 Task: Change the notification settings to show snoozed notifications "5 minutes before the event".
Action: Mouse moved to (793, 78)
Screenshot: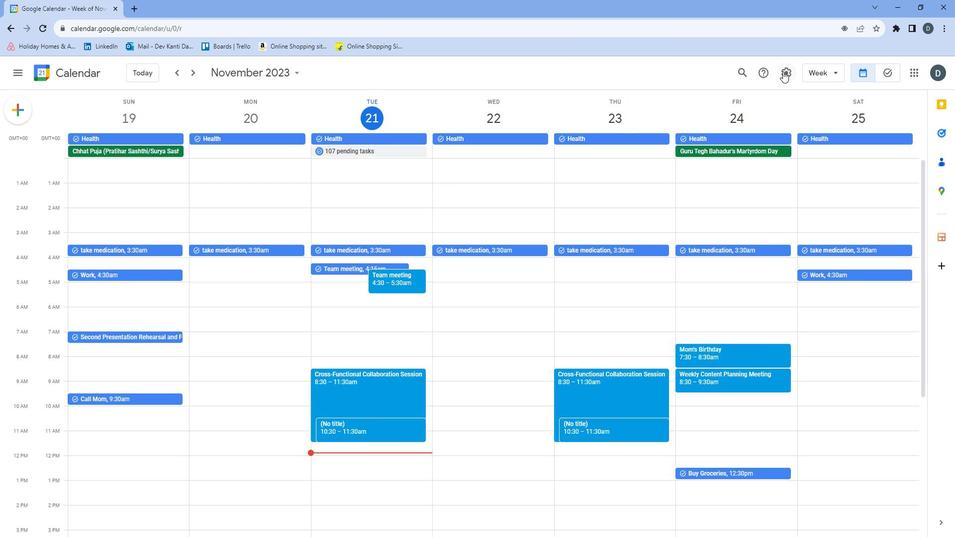 
Action: Mouse pressed left at (793, 78)
Screenshot: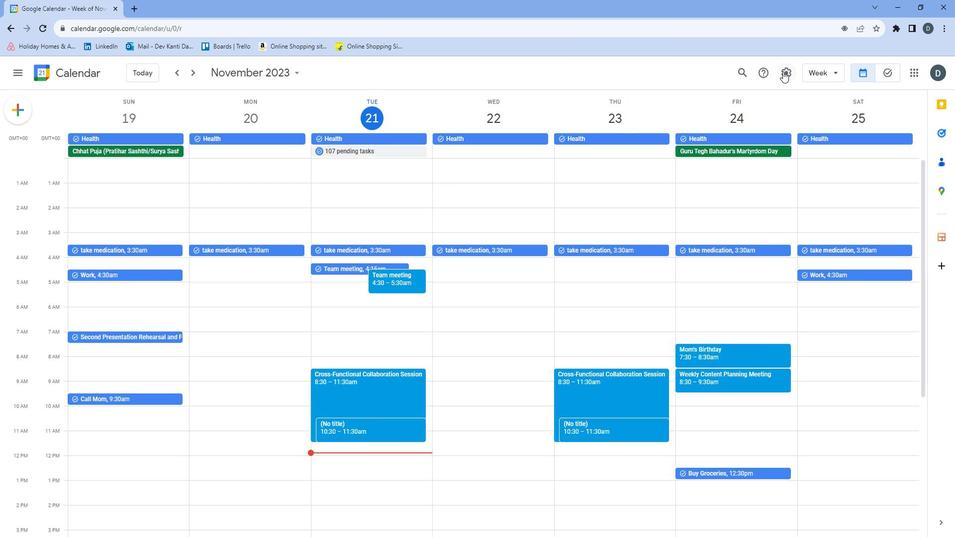 
Action: Mouse moved to (790, 98)
Screenshot: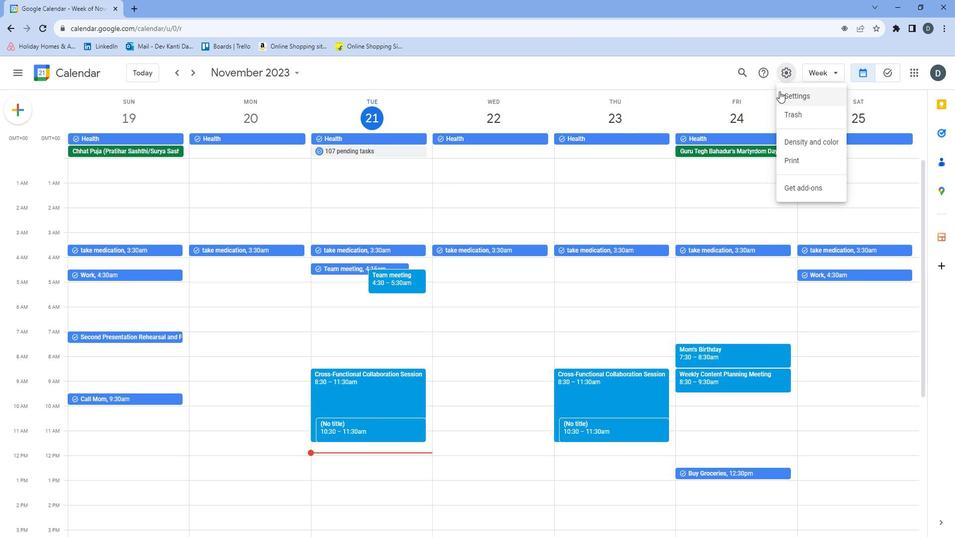 
Action: Mouse pressed left at (790, 98)
Screenshot: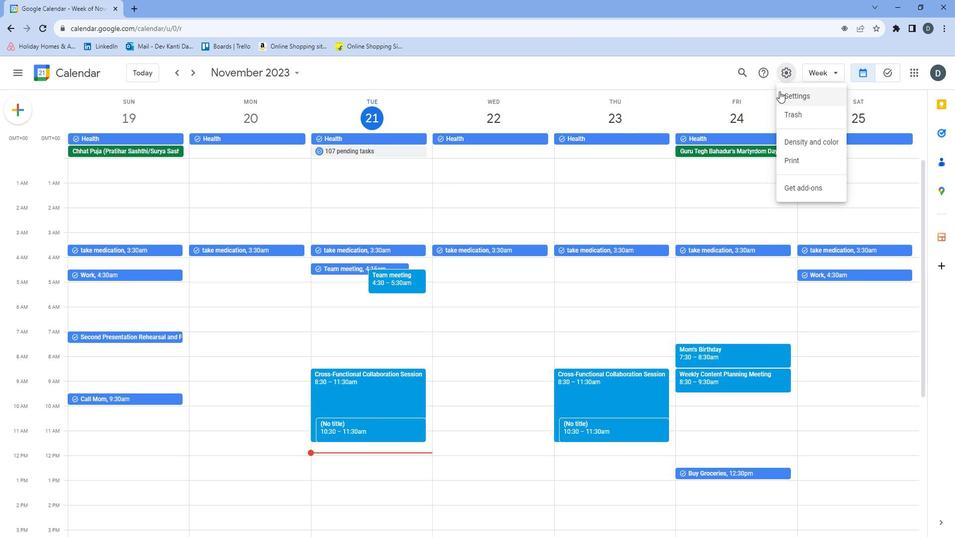 
Action: Mouse moved to (497, 209)
Screenshot: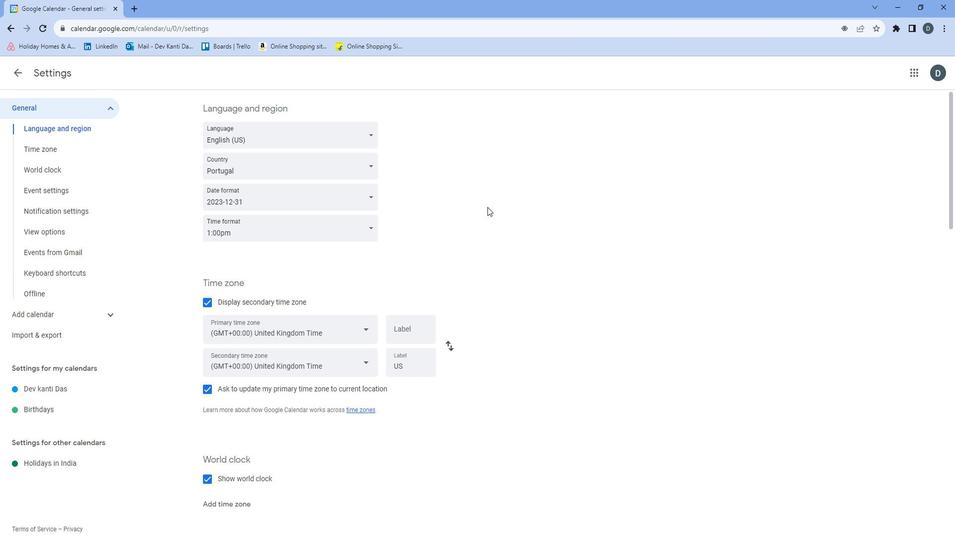 
Action: Mouse scrolled (497, 209) with delta (0, 0)
Screenshot: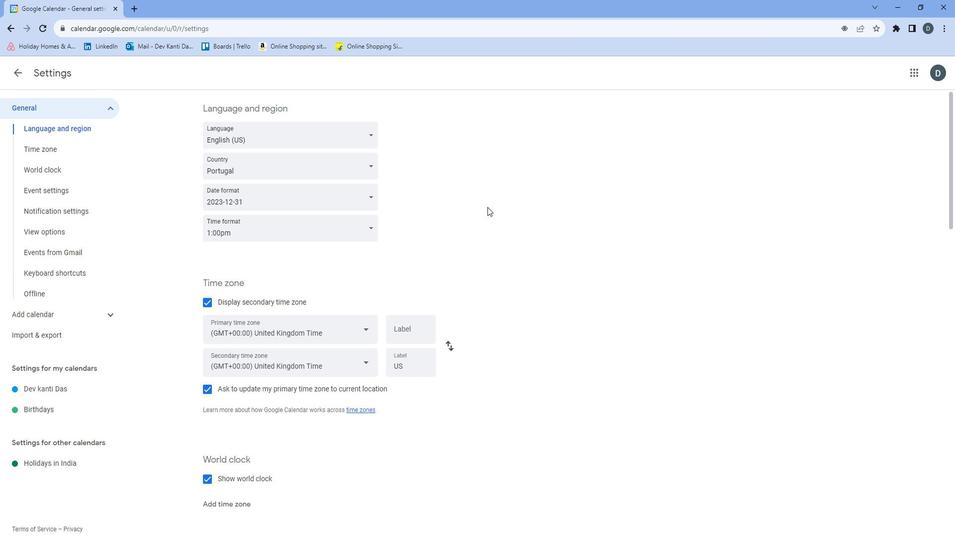 
Action: Mouse moved to (497, 209)
Screenshot: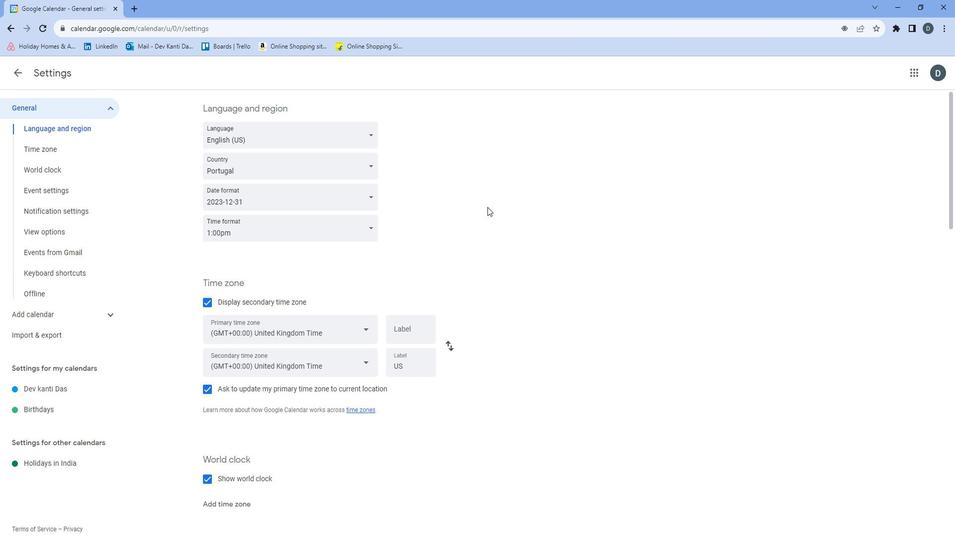 
Action: Mouse scrolled (497, 209) with delta (0, 0)
Screenshot: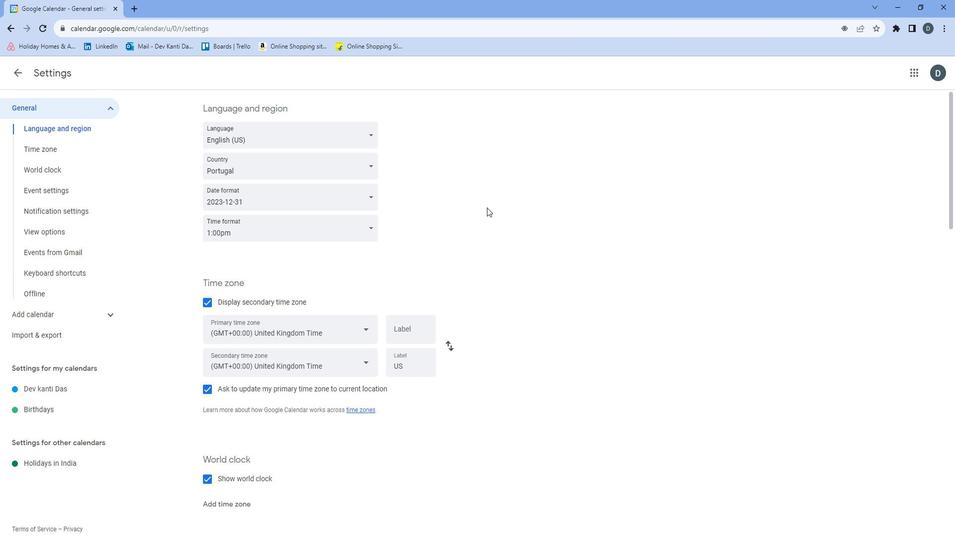 
Action: Mouse scrolled (497, 209) with delta (0, 0)
Screenshot: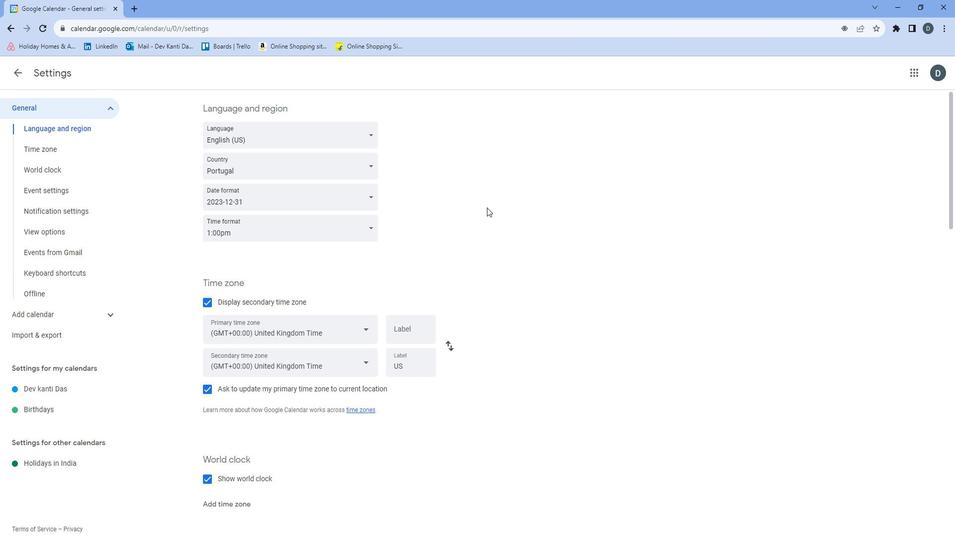 
Action: Mouse scrolled (497, 209) with delta (0, 0)
Screenshot: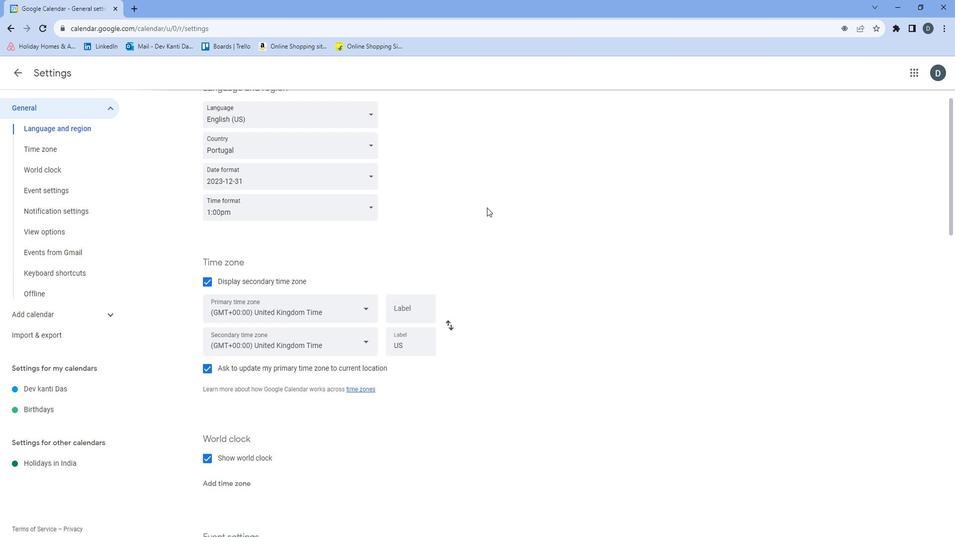 
Action: Mouse scrolled (497, 209) with delta (0, 0)
Screenshot: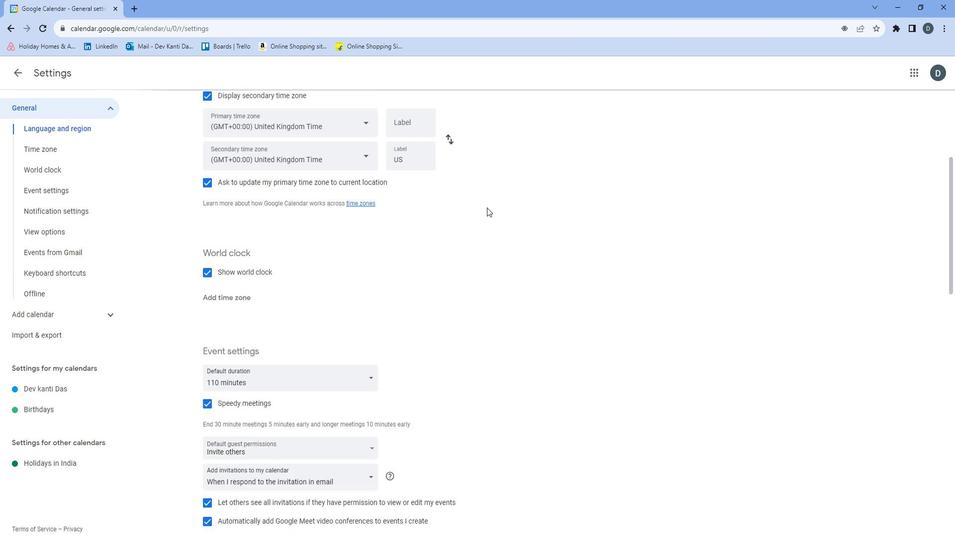
Action: Mouse moved to (496, 209)
Screenshot: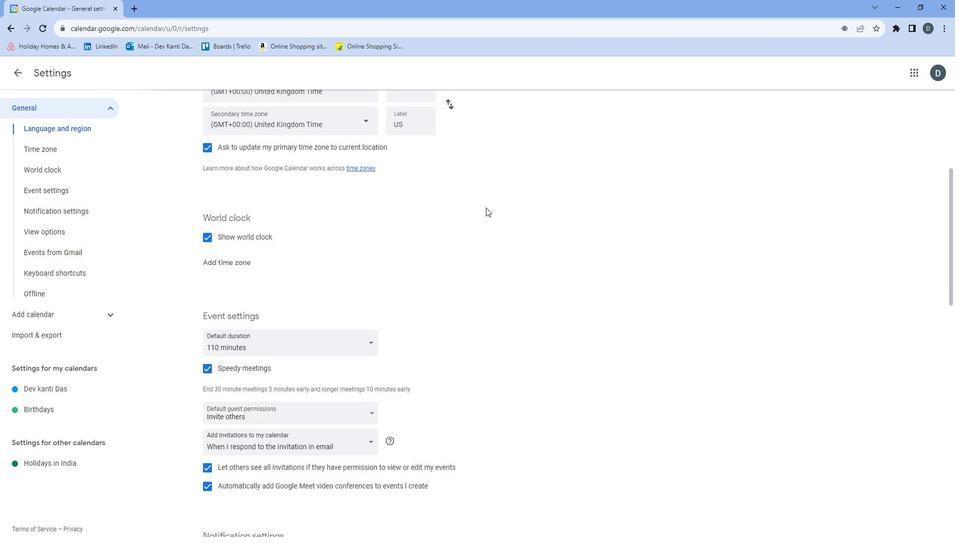 
Action: Mouse scrolled (496, 208) with delta (0, 0)
Screenshot: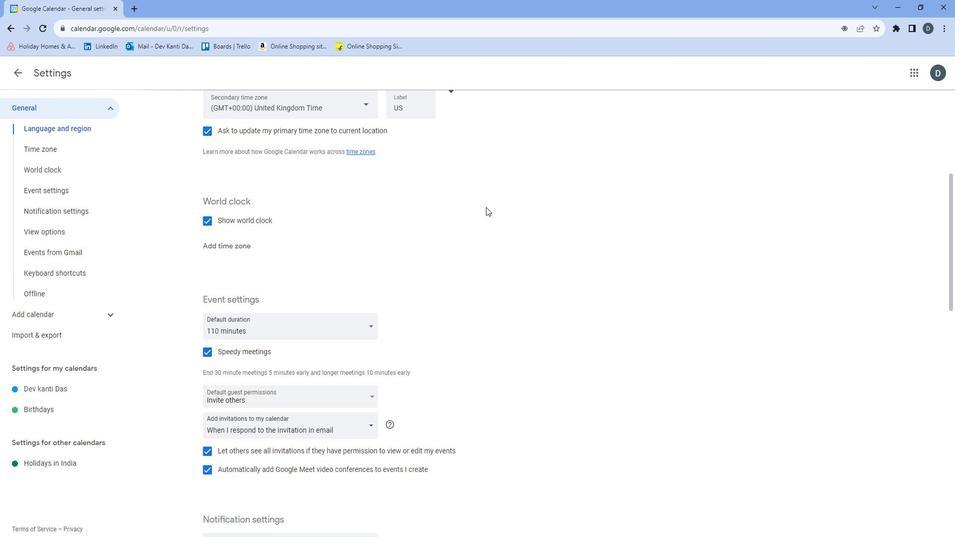 
Action: Mouse scrolled (496, 208) with delta (0, 0)
Screenshot: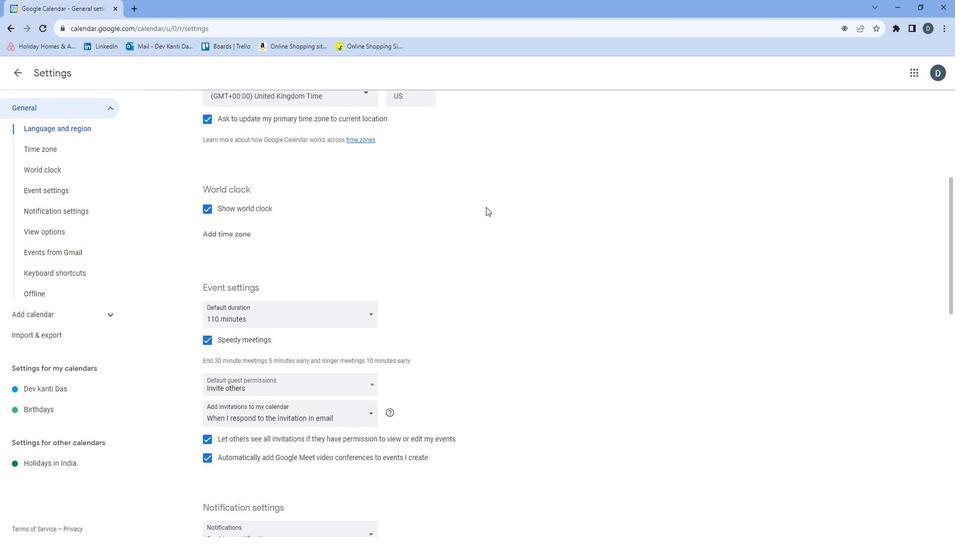 
Action: Mouse scrolled (496, 208) with delta (0, 0)
Screenshot: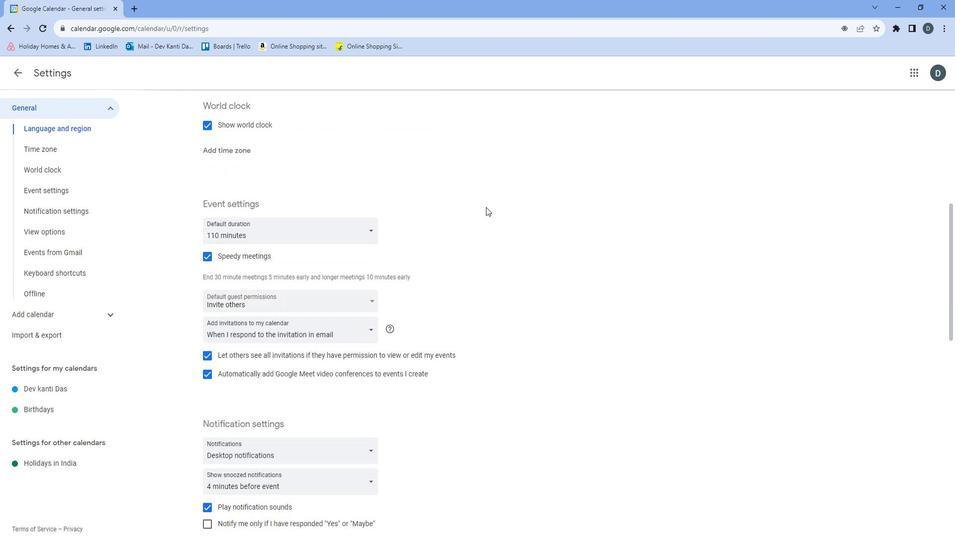 
Action: Mouse scrolled (496, 208) with delta (0, 0)
Screenshot: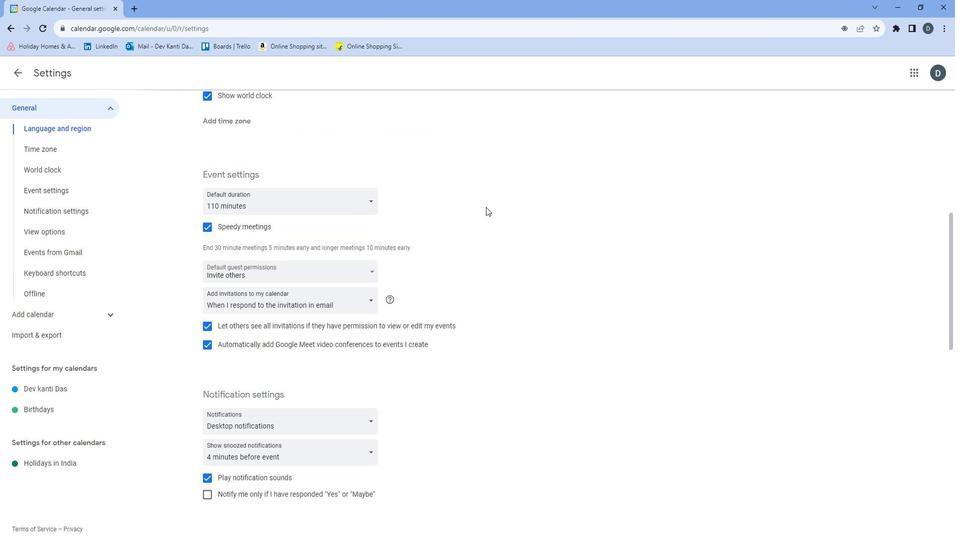 
Action: Mouse scrolled (496, 208) with delta (0, 0)
Screenshot: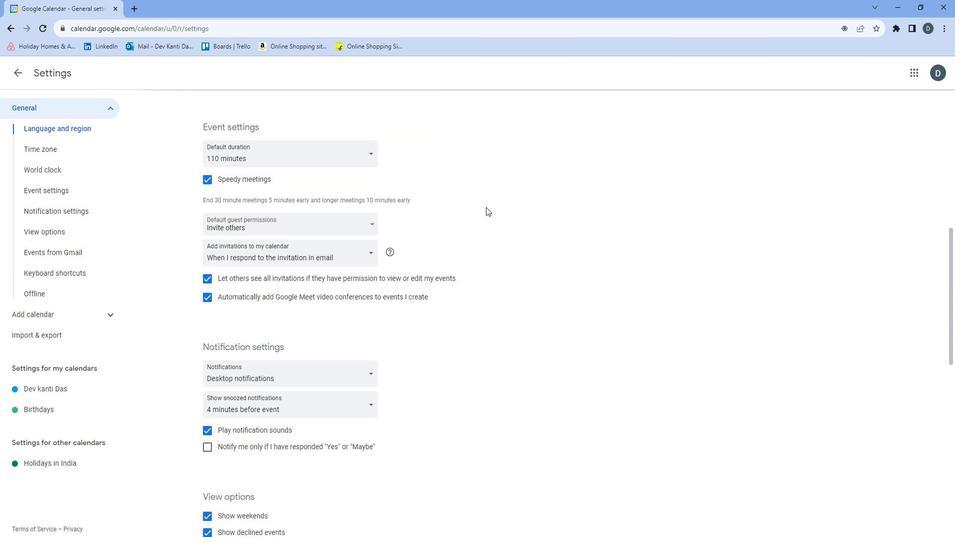 
Action: Mouse scrolled (496, 208) with delta (0, 0)
Screenshot: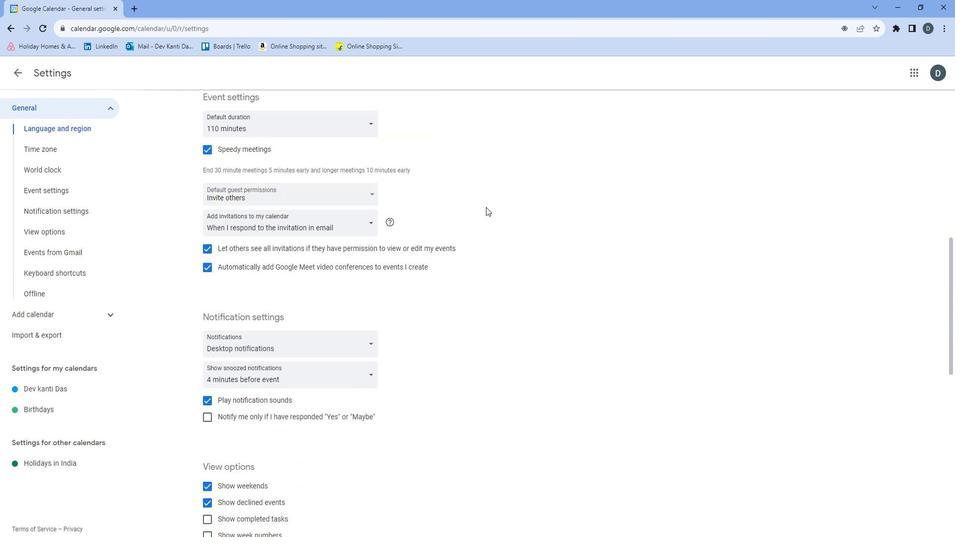 
Action: Mouse scrolled (496, 208) with delta (0, 0)
Screenshot: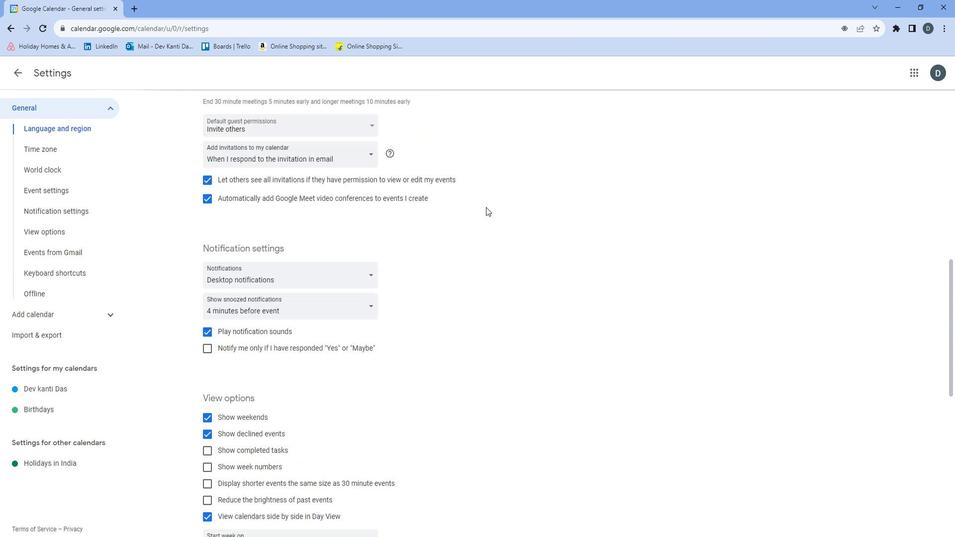 
Action: Mouse moved to (379, 211)
Screenshot: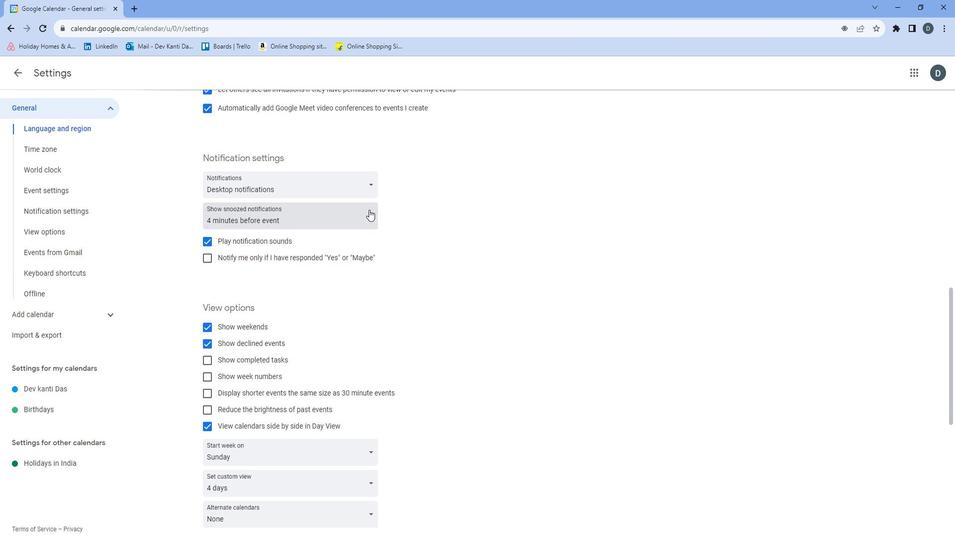 
Action: Mouse pressed left at (379, 211)
Screenshot: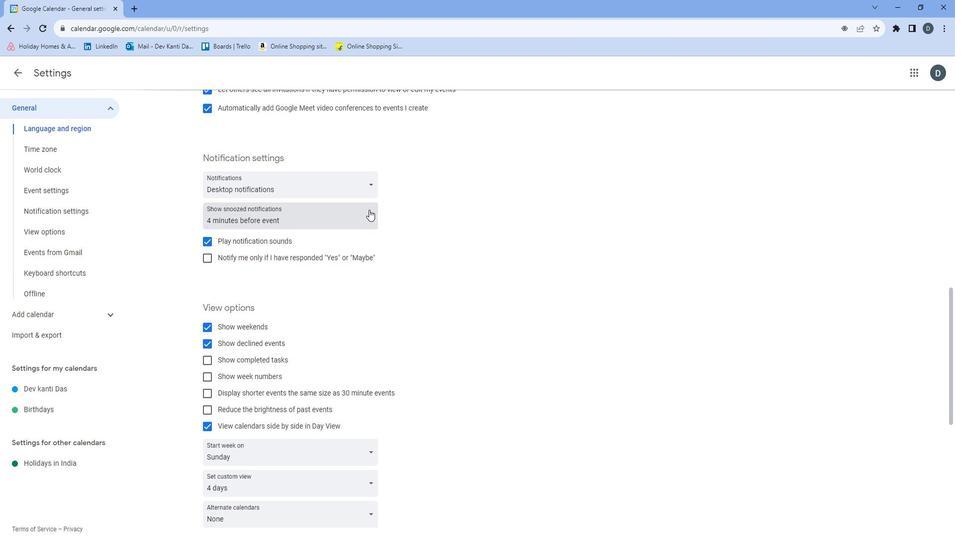 
Action: Mouse moved to (351, 355)
Screenshot: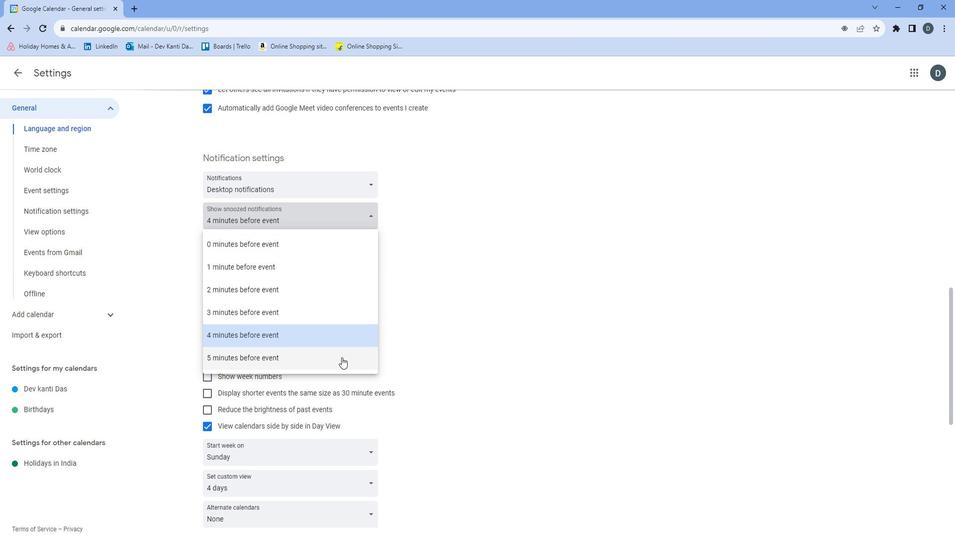 
Action: Mouse pressed left at (351, 355)
Screenshot: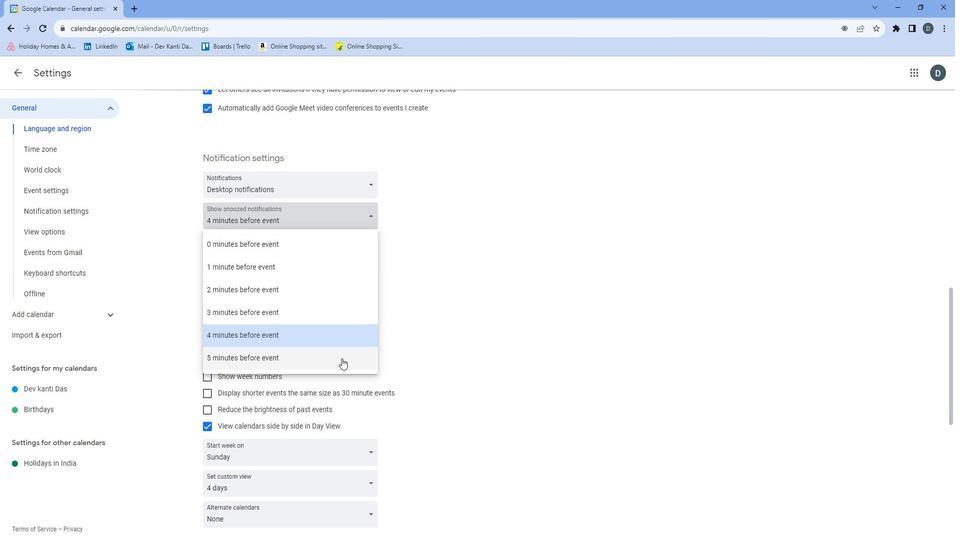 
Action: Mouse moved to (374, 336)
Screenshot: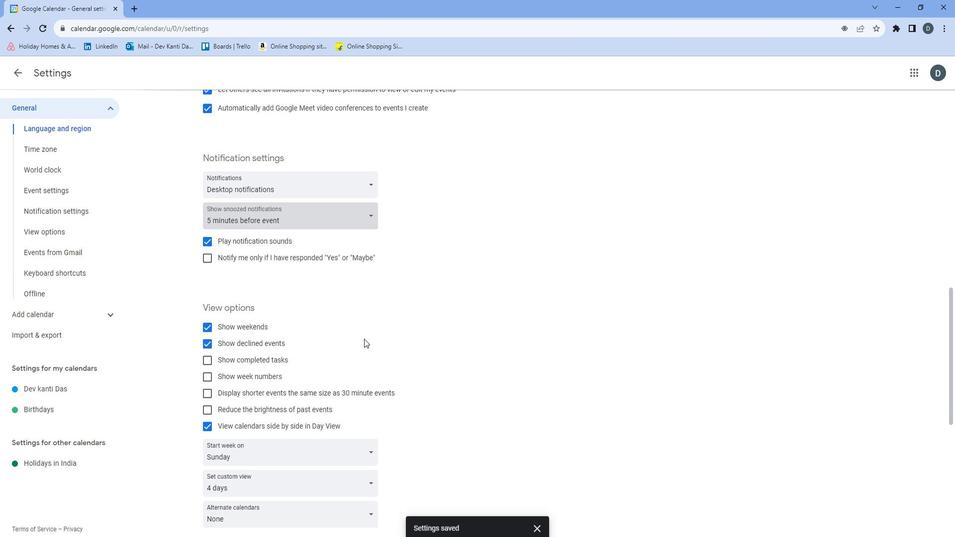 
